 Task: Create a due date automation trigger when advanced on, 2 working days before a card is due add basic assigned only to anyone at 11:00 AM.
Action: Mouse moved to (927, 73)
Screenshot: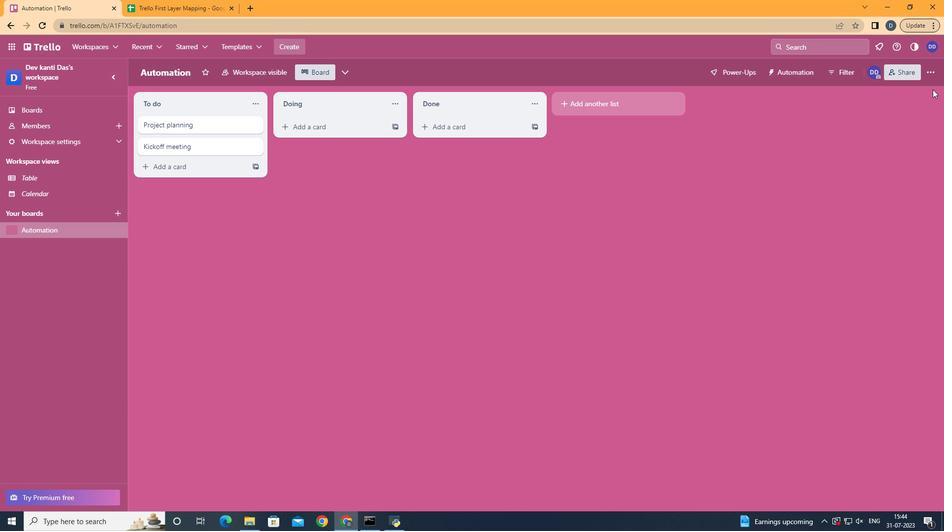 
Action: Mouse pressed left at (927, 73)
Screenshot: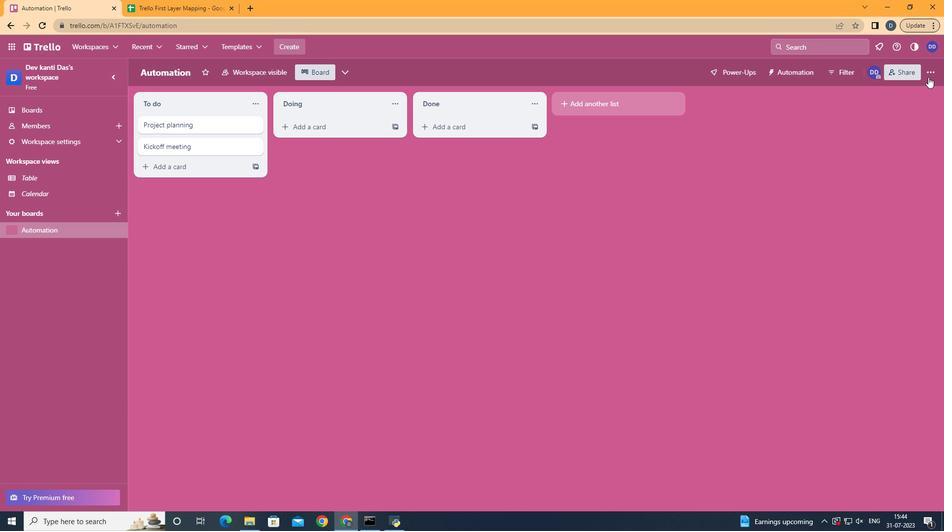 
Action: Mouse moved to (867, 207)
Screenshot: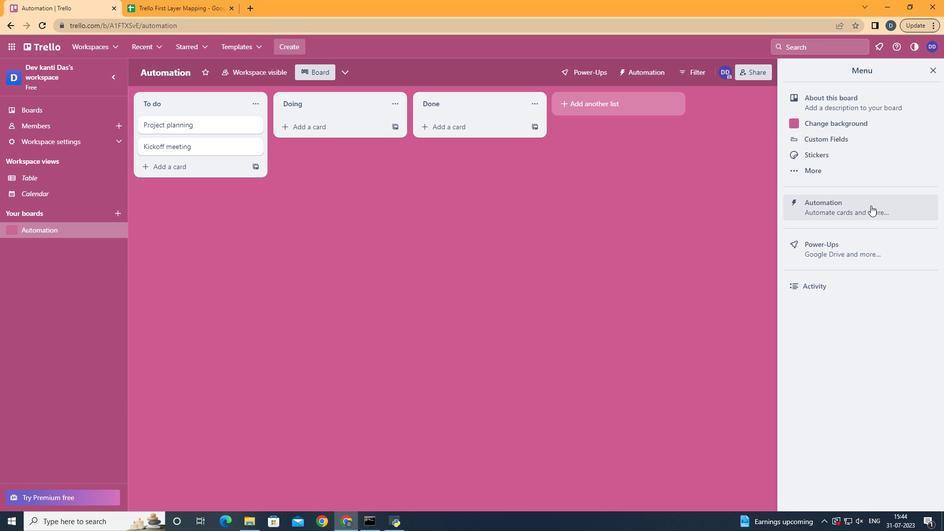 
Action: Mouse pressed left at (867, 207)
Screenshot: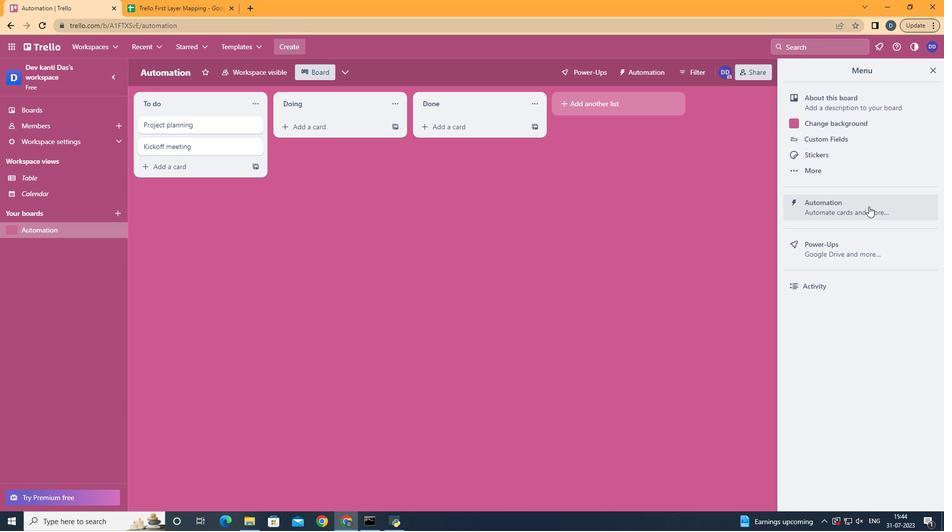 
Action: Mouse moved to (199, 202)
Screenshot: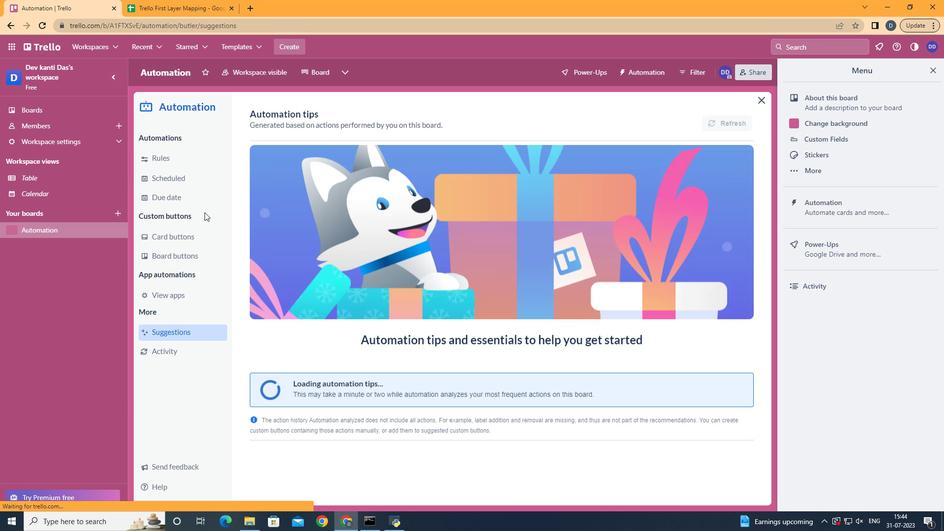 
Action: Mouse pressed left at (199, 202)
Screenshot: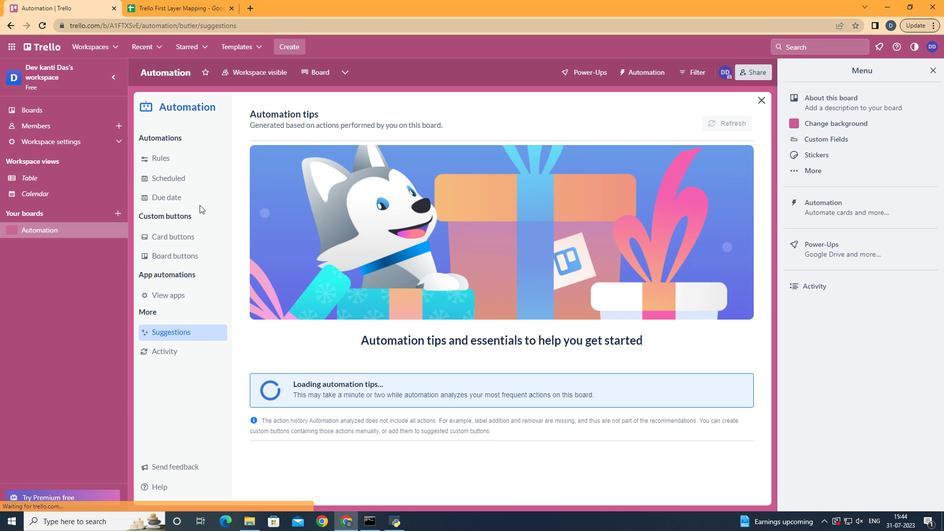 
Action: Mouse moved to (698, 114)
Screenshot: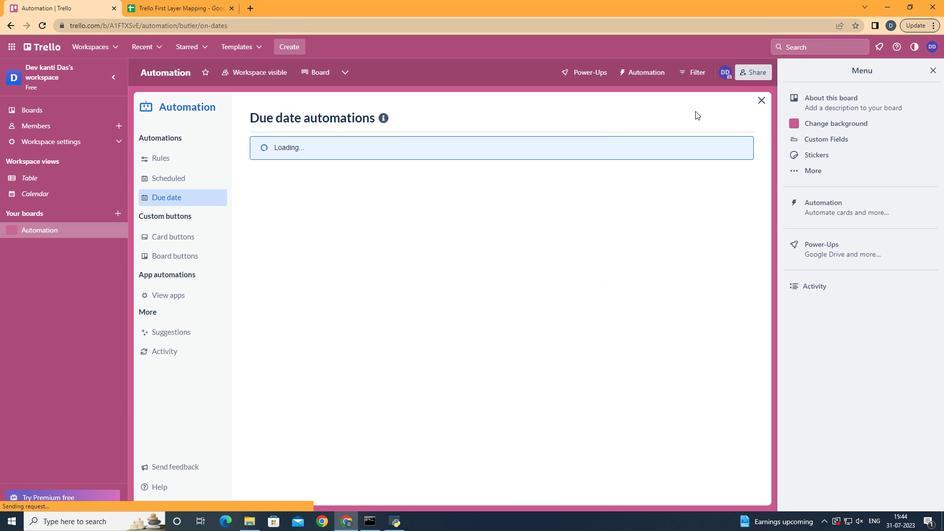 
Action: Mouse pressed left at (698, 114)
Screenshot: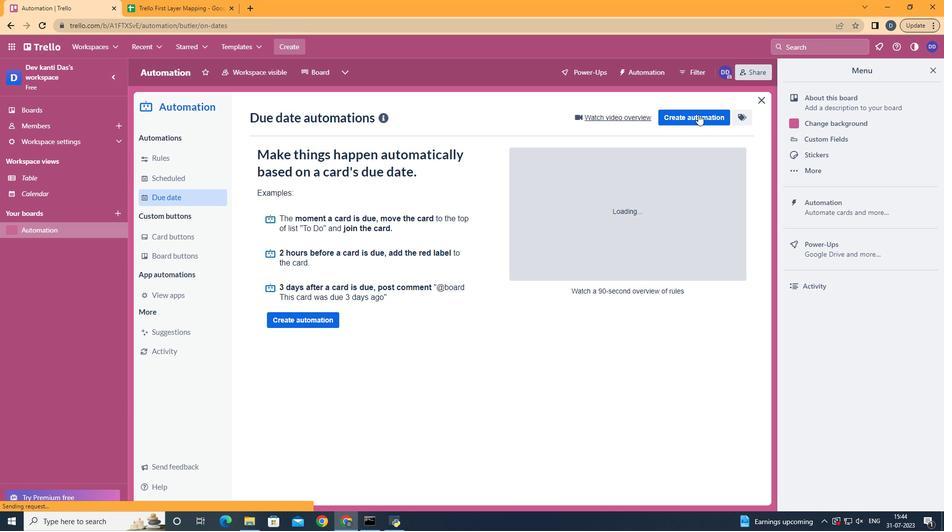 
Action: Mouse moved to (430, 210)
Screenshot: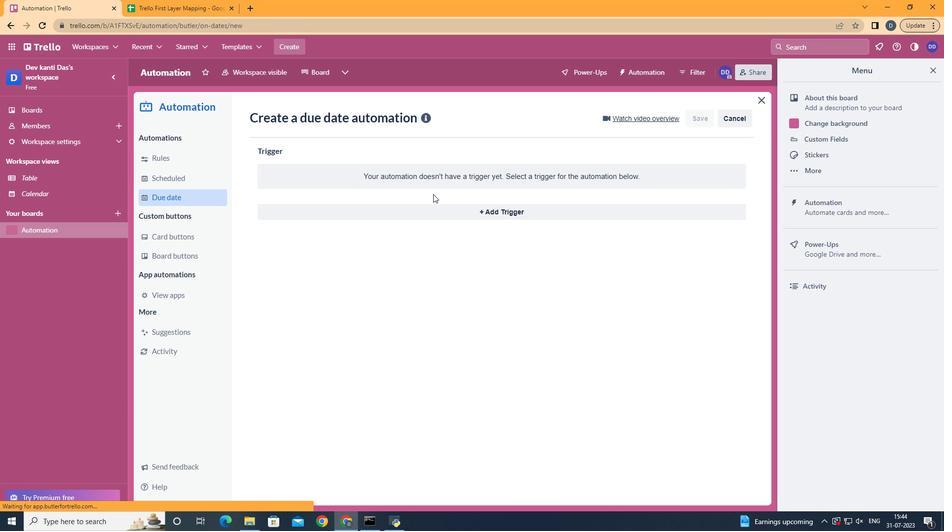 
Action: Mouse pressed left at (430, 210)
Screenshot: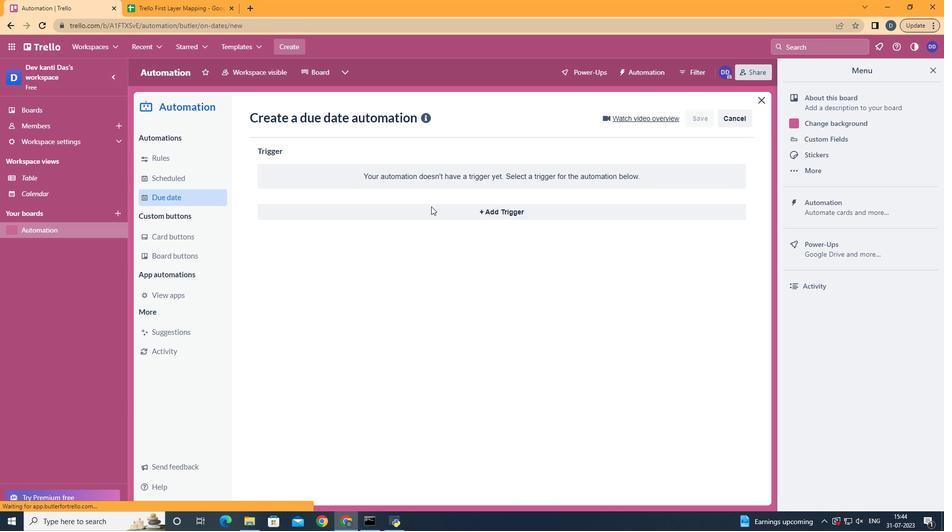 
Action: Mouse moved to (316, 403)
Screenshot: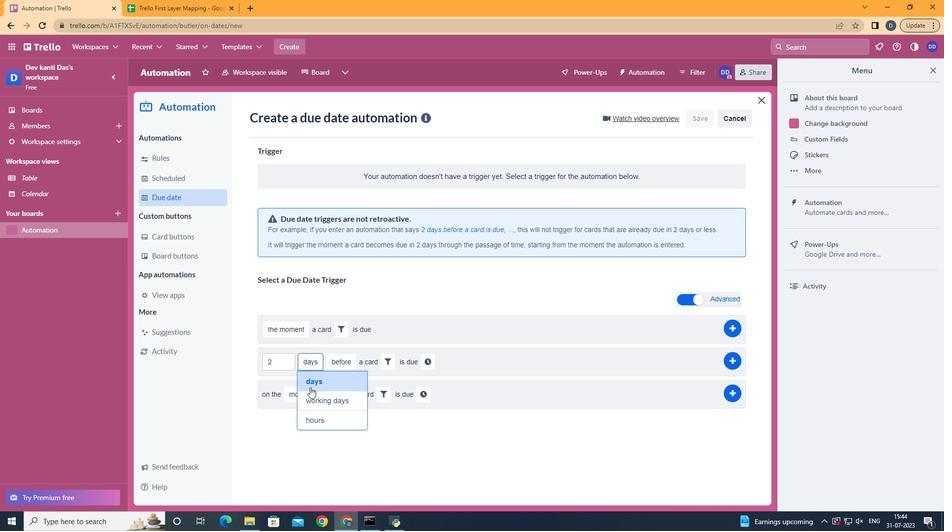 
Action: Mouse pressed left at (316, 403)
Screenshot: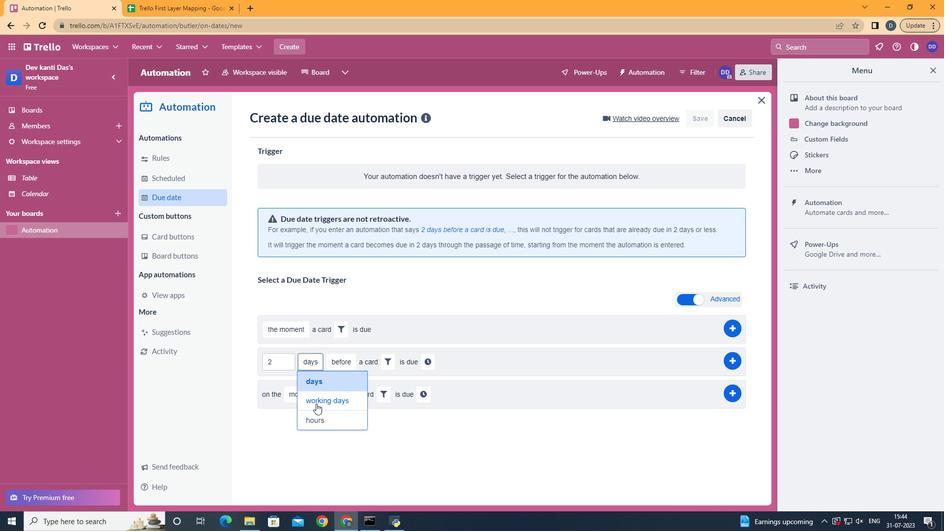 
Action: Mouse moved to (370, 378)
Screenshot: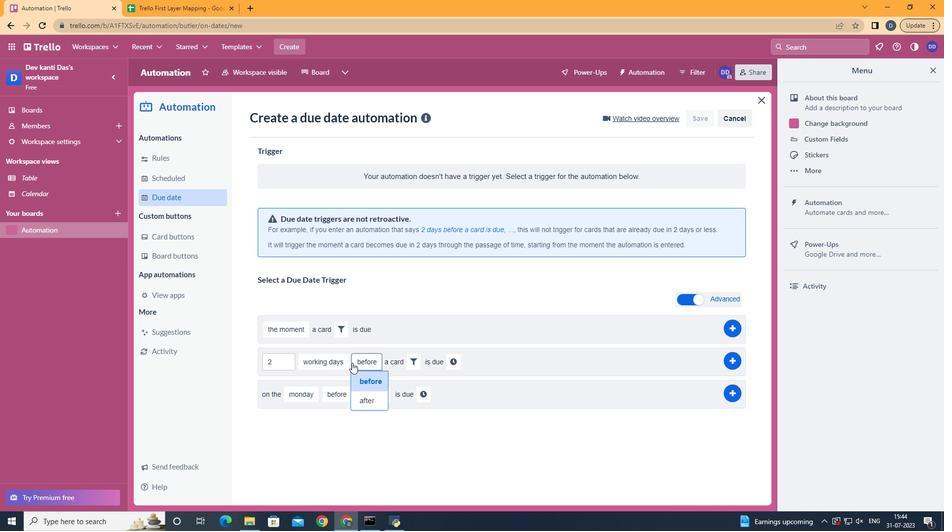 
Action: Mouse pressed left at (370, 378)
Screenshot: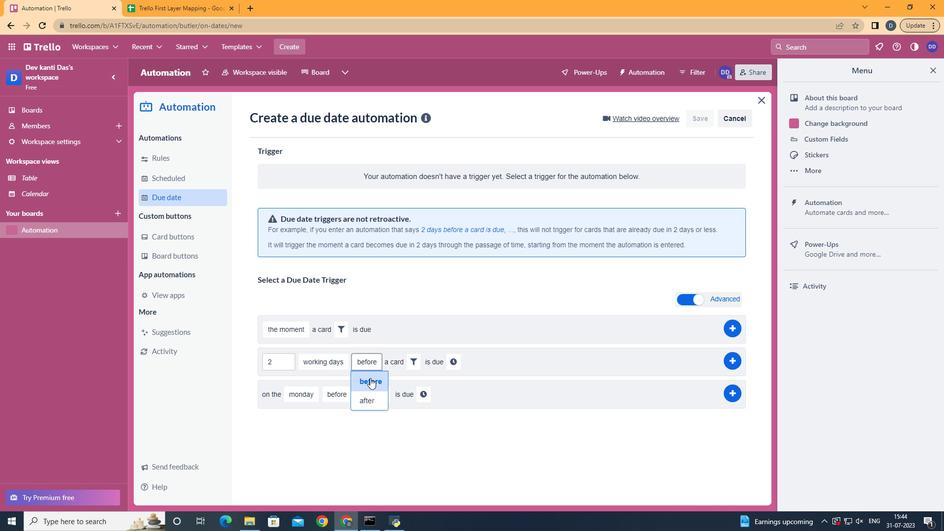 
Action: Mouse moved to (411, 356)
Screenshot: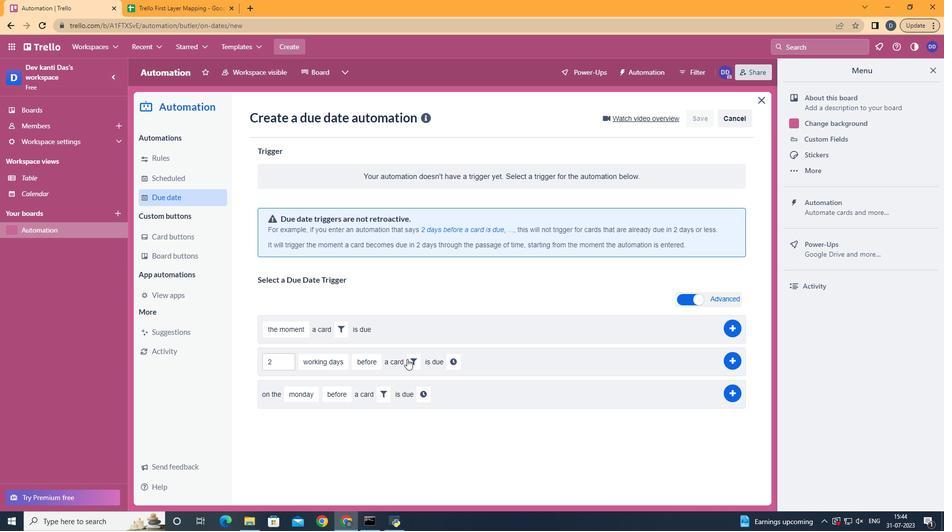 
Action: Mouse pressed left at (411, 356)
Screenshot: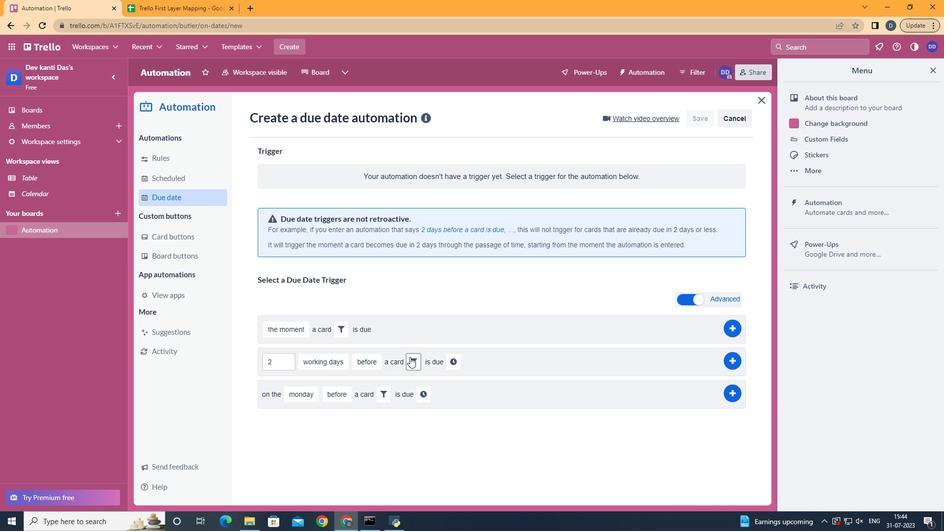 
Action: Mouse moved to (462, 445)
Screenshot: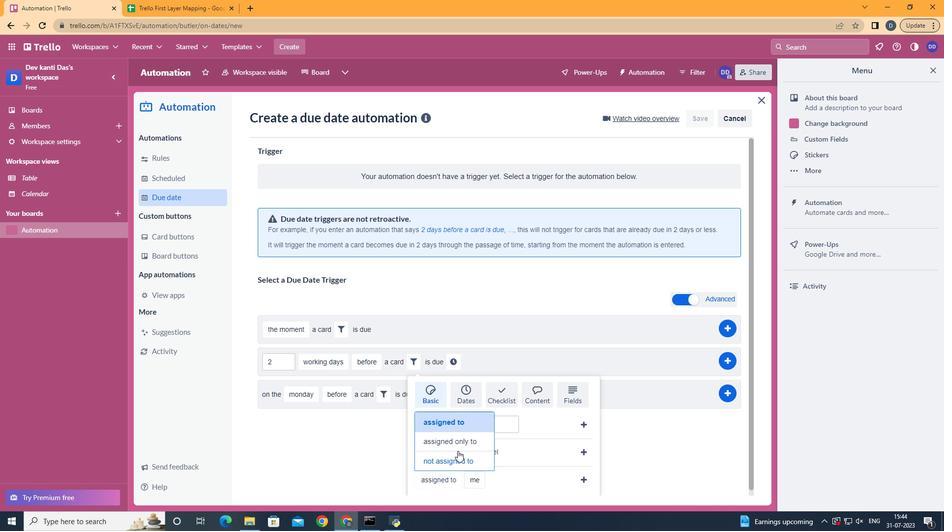 
Action: Mouse pressed left at (462, 445)
Screenshot: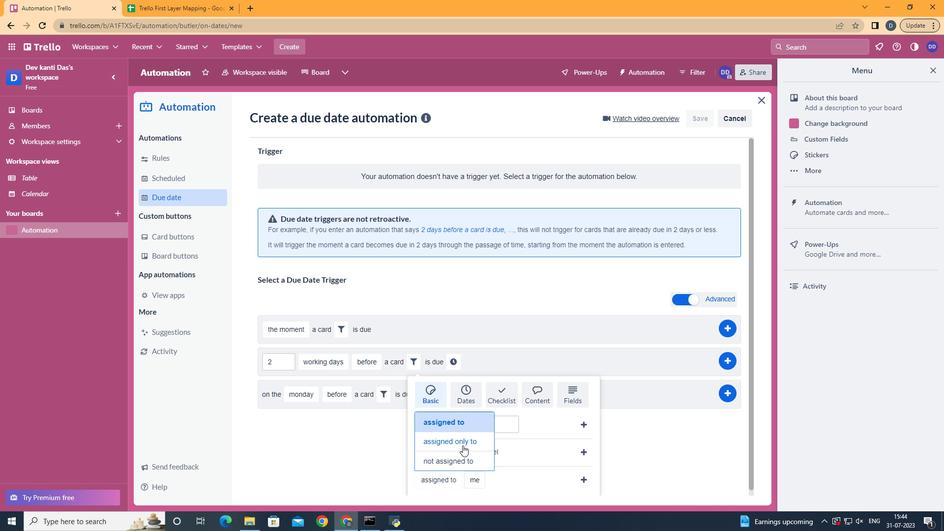 
Action: Mouse moved to (506, 441)
Screenshot: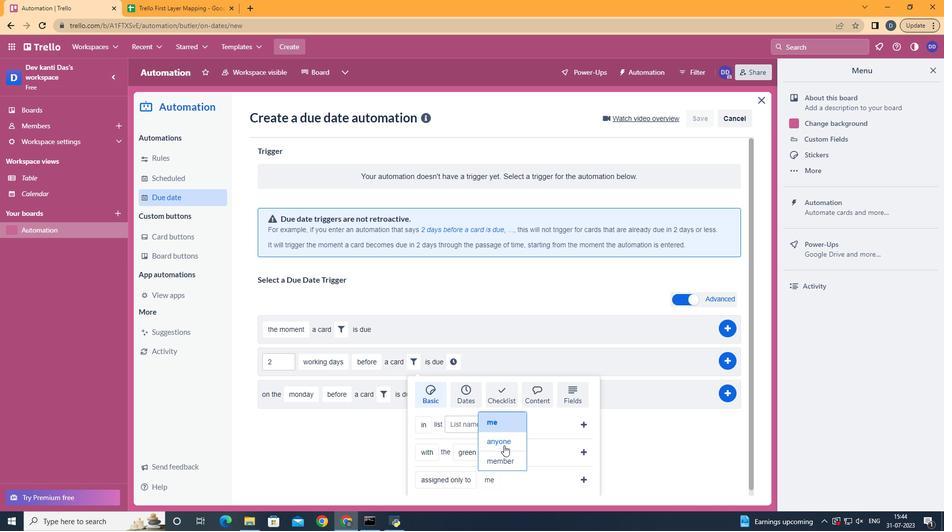 
Action: Mouse pressed left at (506, 441)
Screenshot: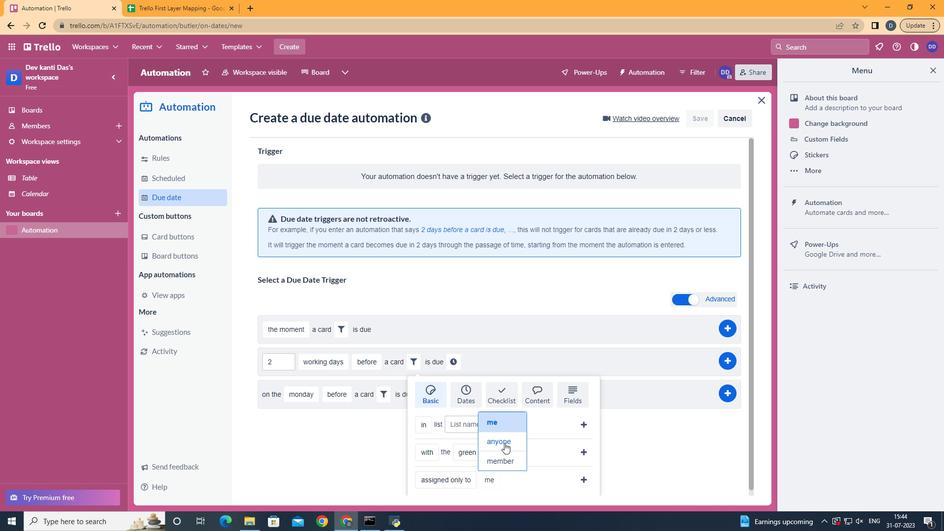
Action: Mouse moved to (579, 483)
Screenshot: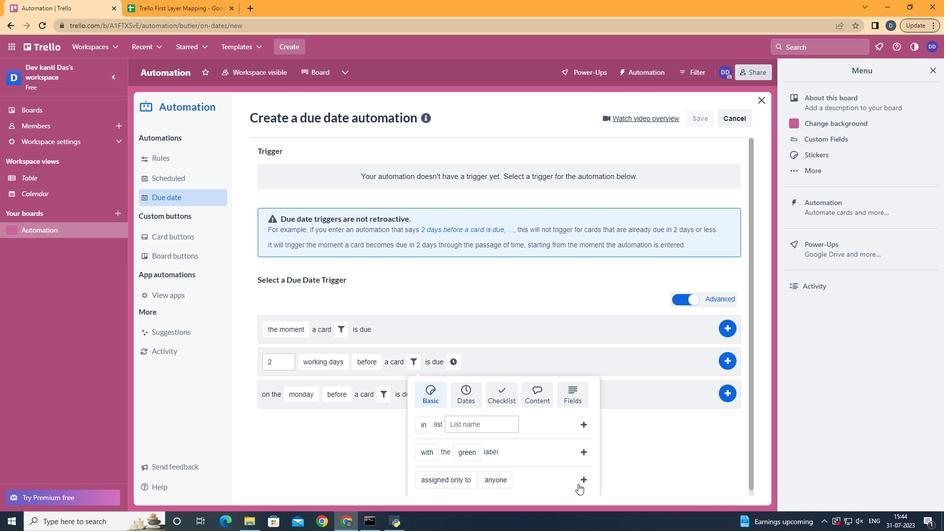 
Action: Mouse pressed left at (579, 483)
Screenshot: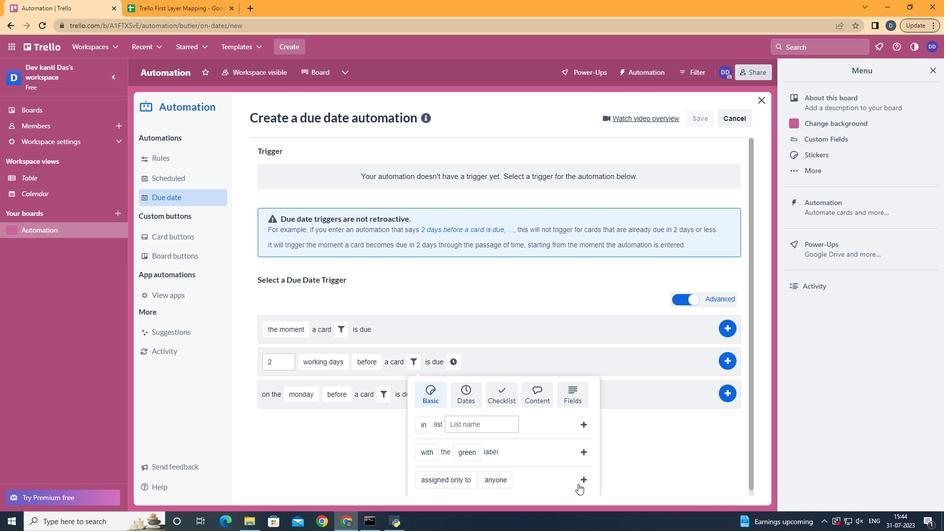 
Action: Mouse moved to (557, 360)
Screenshot: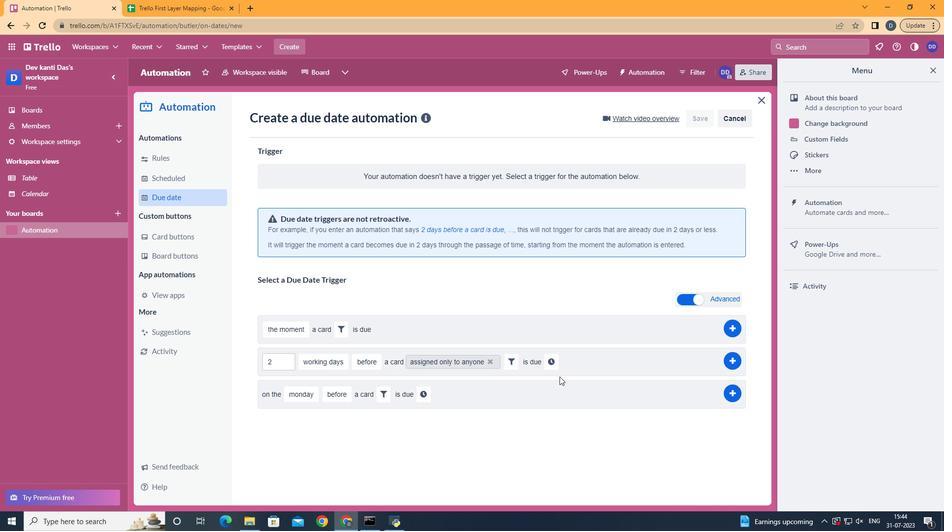 
Action: Mouse pressed left at (557, 360)
Screenshot: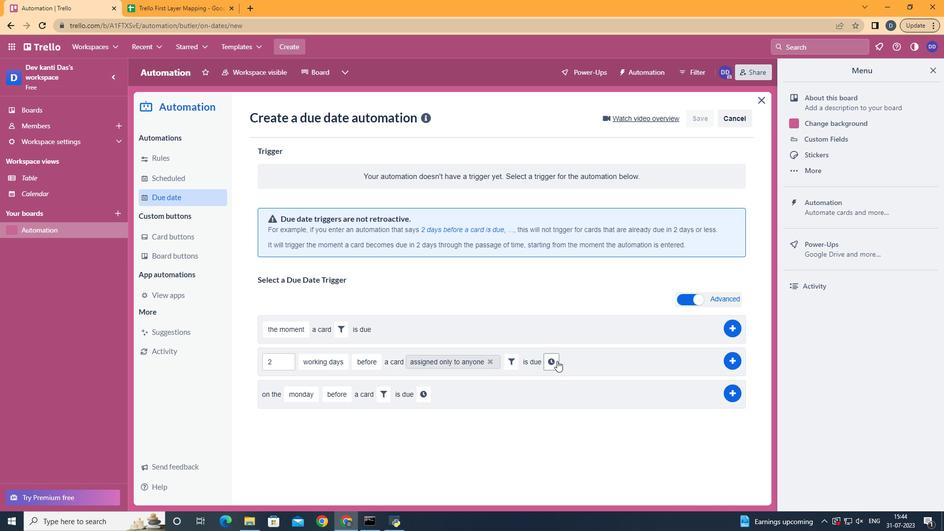 
Action: Mouse moved to (574, 366)
Screenshot: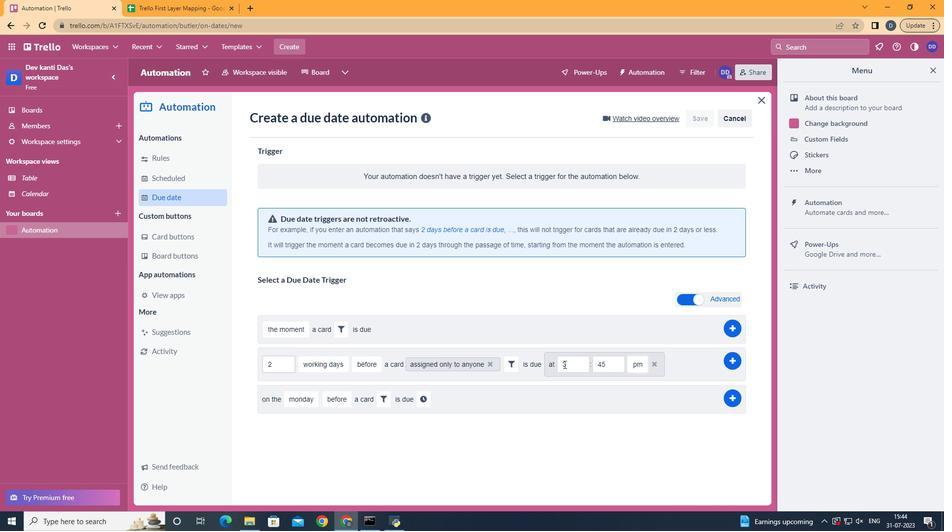 
Action: Mouse pressed left at (574, 366)
Screenshot: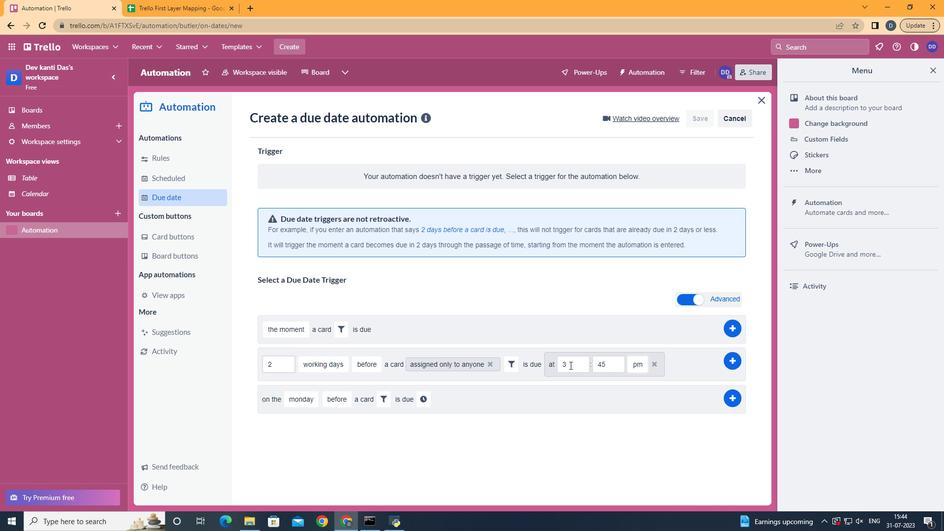 
Action: Mouse moved to (575, 366)
Screenshot: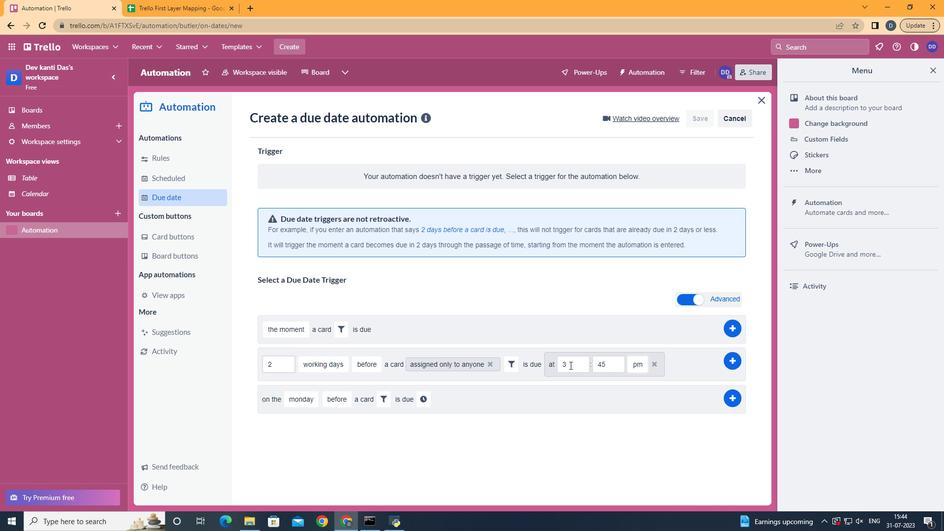 
Action: Key pressed <Key.backspace>11
Screenshot: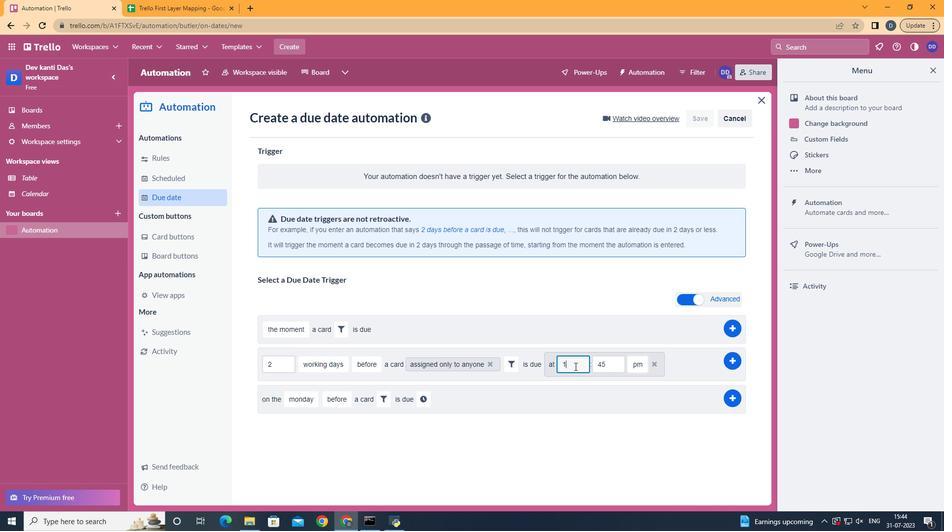
Action: Mouse moved to (619, 366)
Screenshot: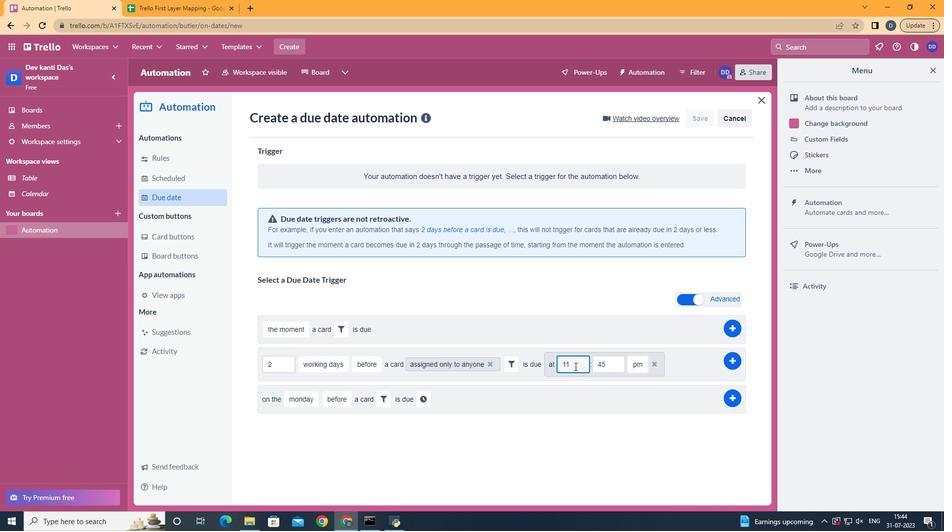 
Action: Mouse pressed left at (619, 366)
Screenshot: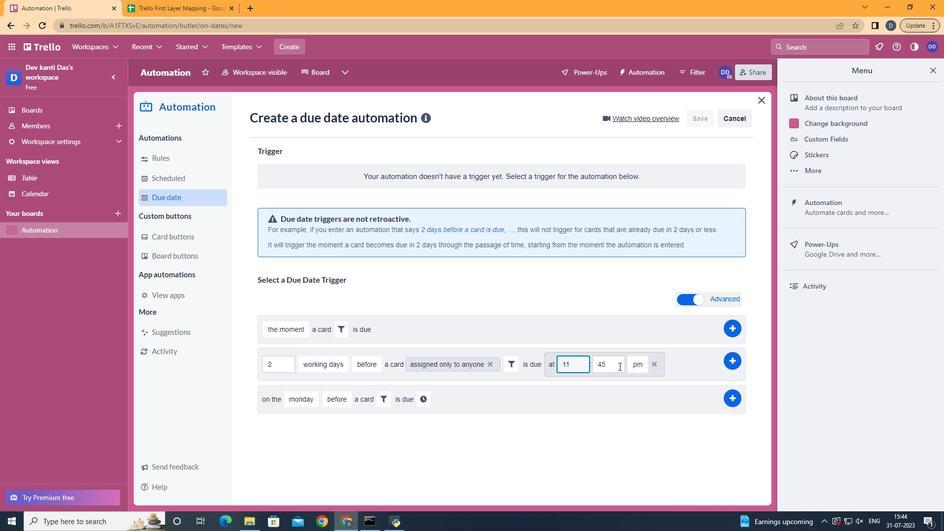 
Action: Key pressed <Key.backspace><Key.backspace>00
Screenshot: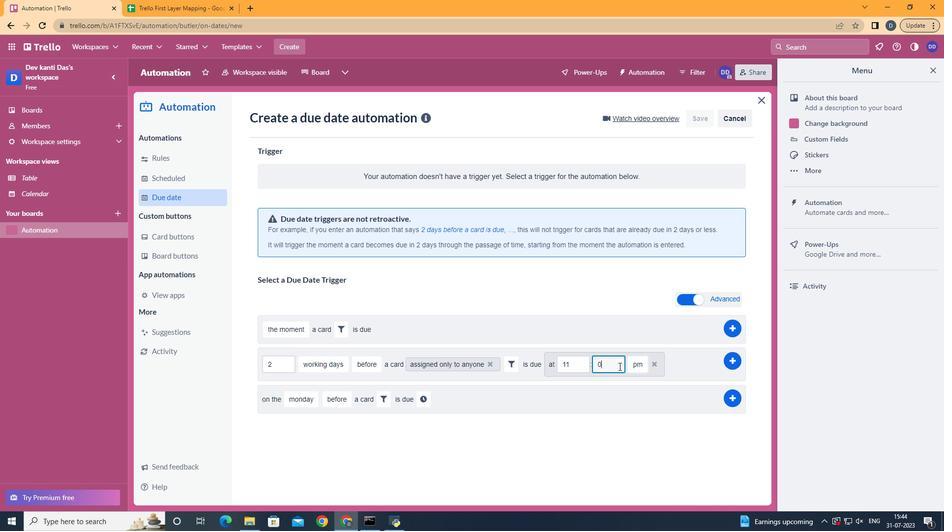 
Action: Mouse moved to (642, 386)
Screenshot: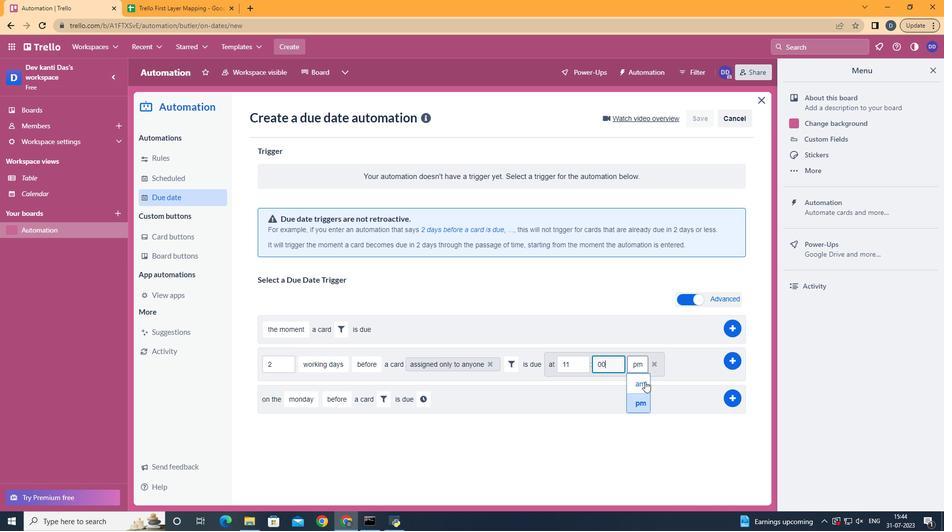 
Action: Mouse pressed left at (642, 386)
Screenshot: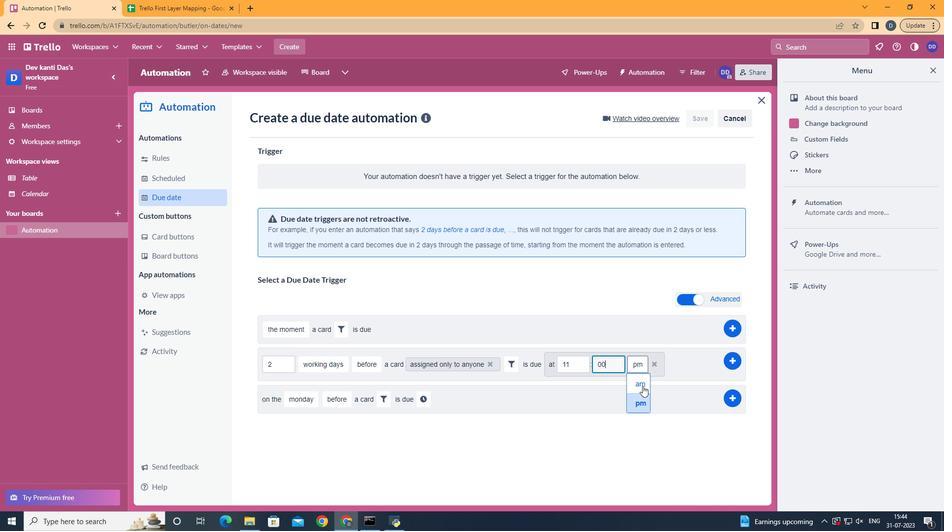 
Action: Mouse moved to (729, 363)
Screenshot: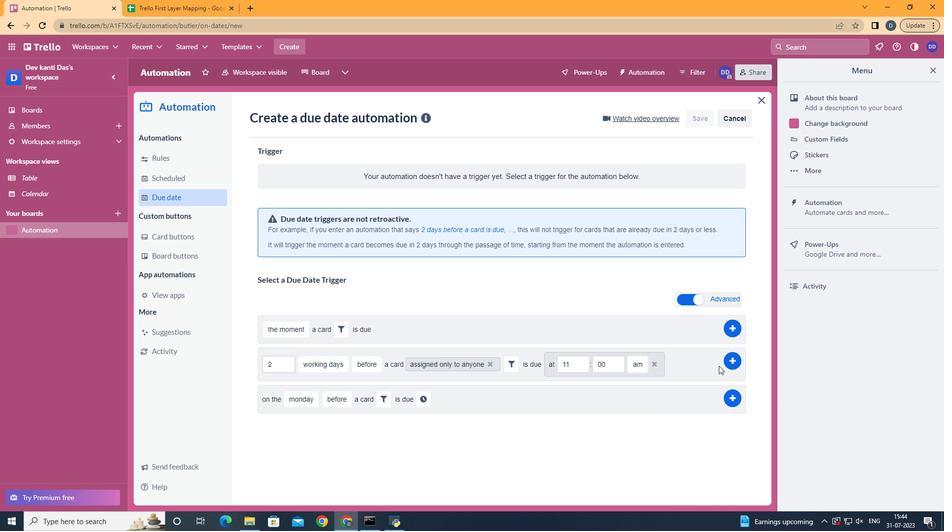 
Action: Mouse pressed left at (729, 363)
Screenshot: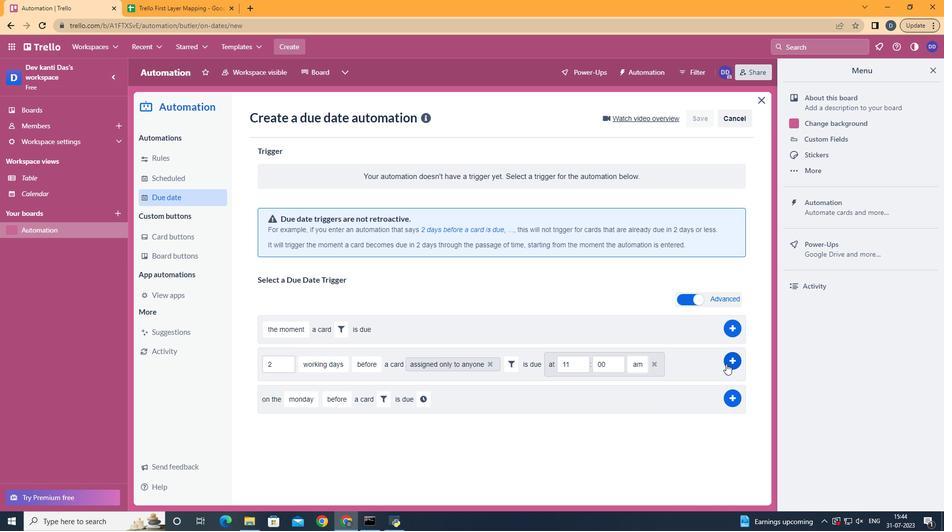 
Action: Mouse moved to (513, 183)
Screenshot: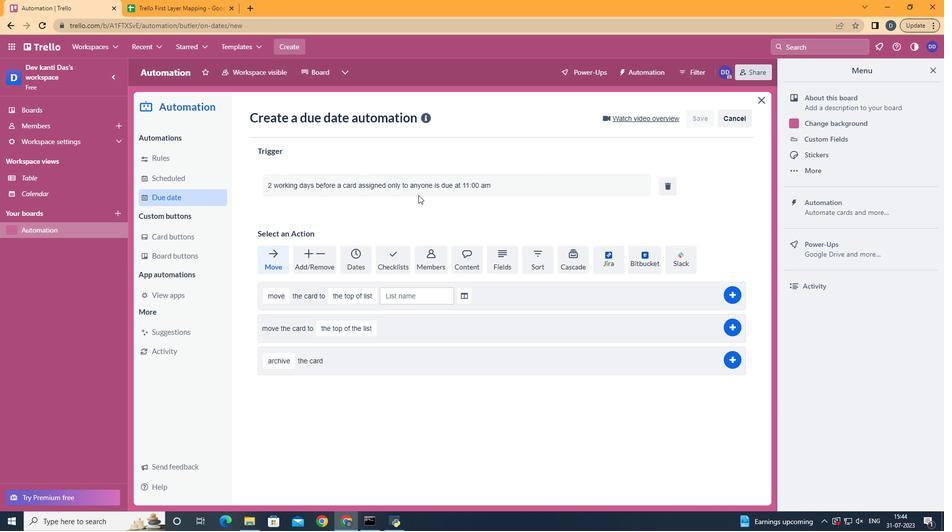 
